 Task: Set the title for the new SSH key to "pc-1".
Action: Mouse moved to (922, 76)
Screenshot: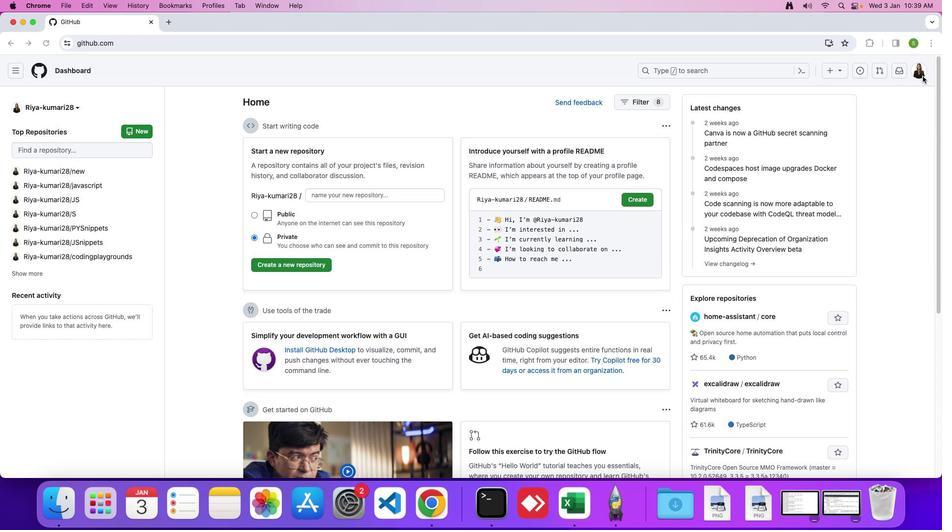 
Action: Mouse pressed left at (922, 76)
Screenshot: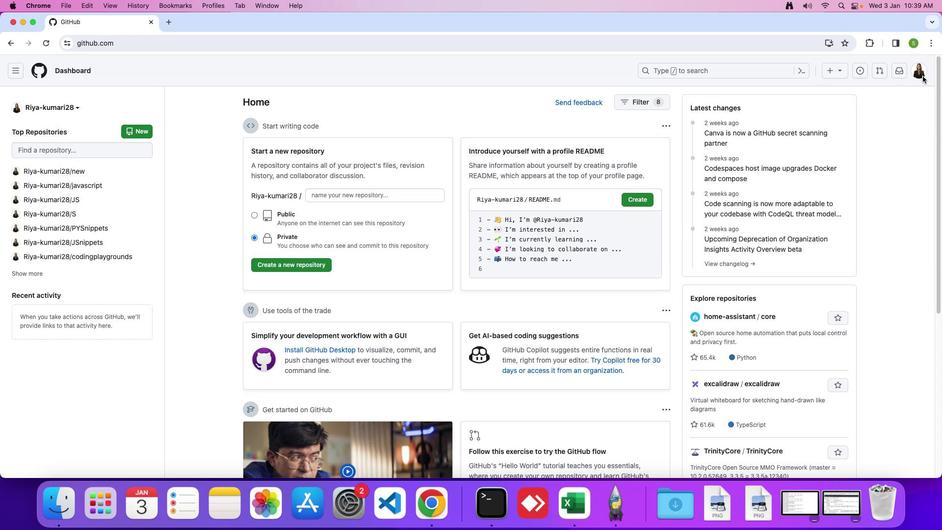 
Action: Mouse moved to (922, 72)
Screenshot: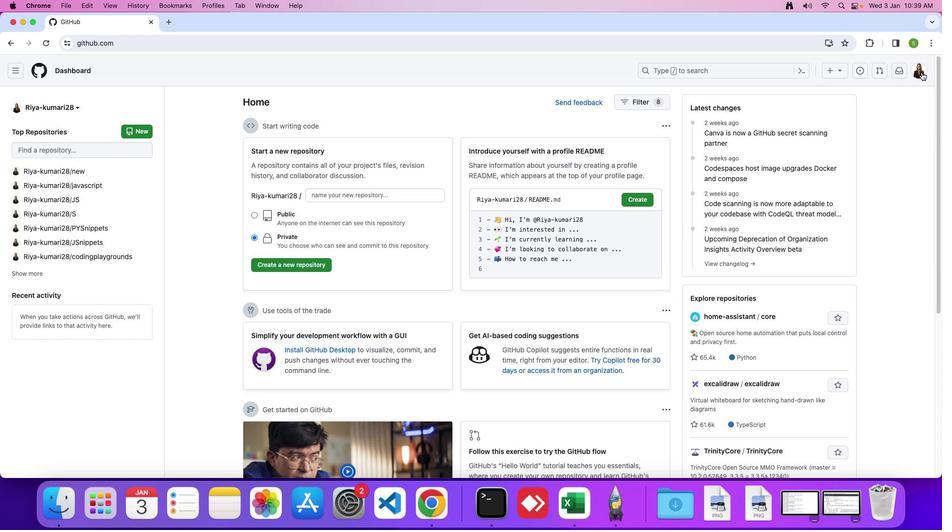 
Action: Mouse pressed left at (922, 72)
Screenshot: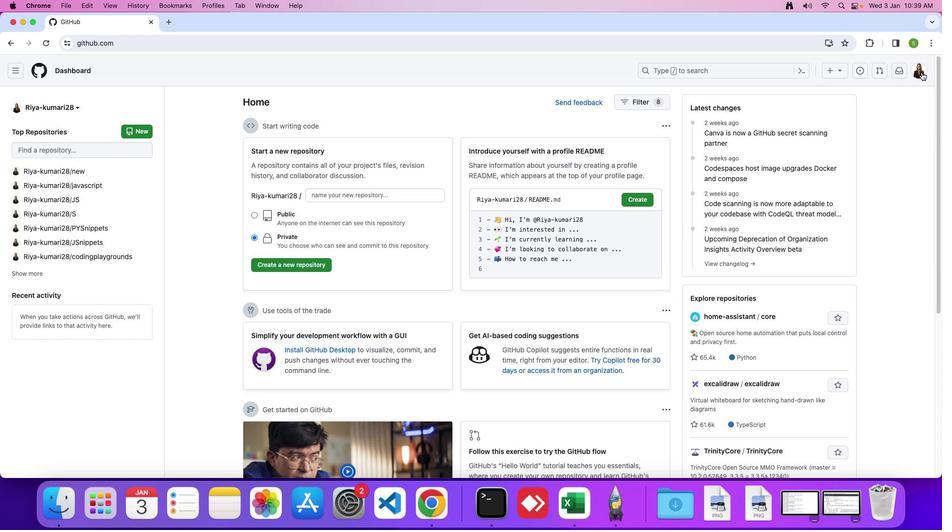 
Action: Mouse moved to (836, 338)
Screenshot: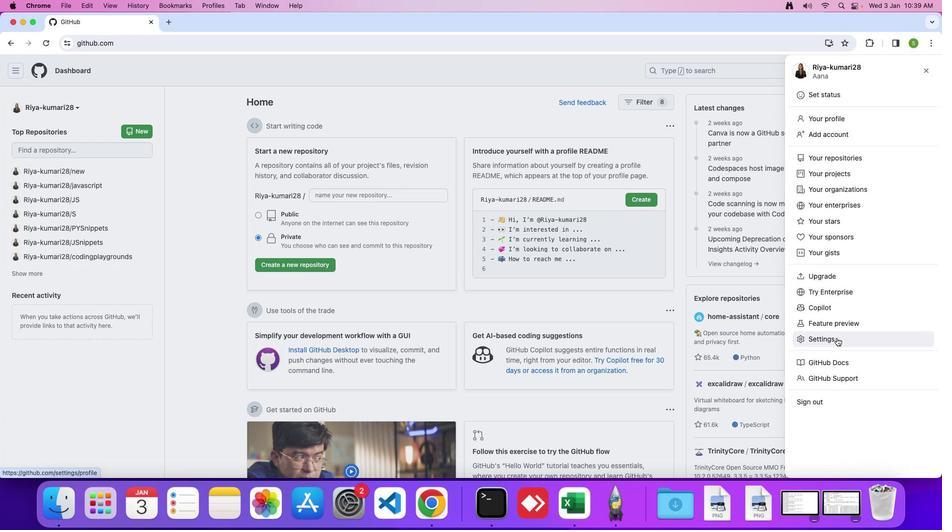 
Action: Mouse pressed left at (836, 338)
Screenshot: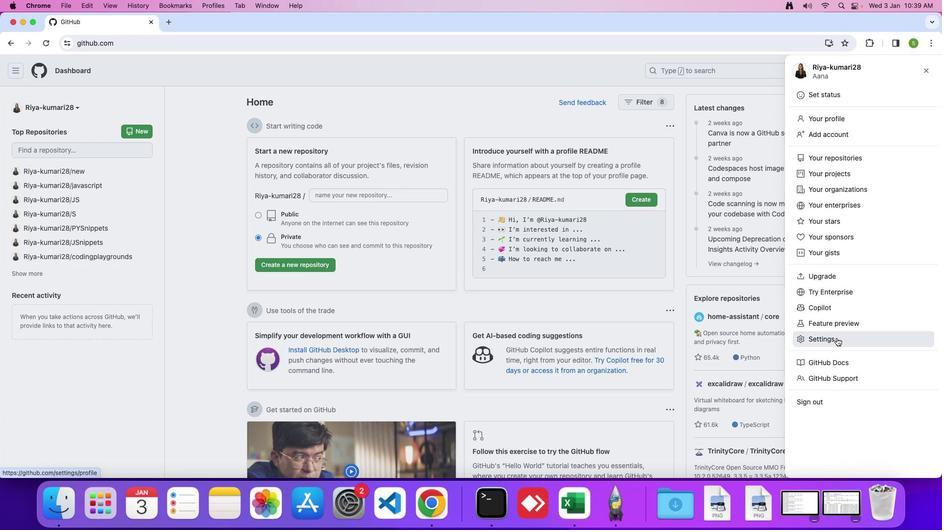
Action: Mouse moved to (226, 296)
Screenshot: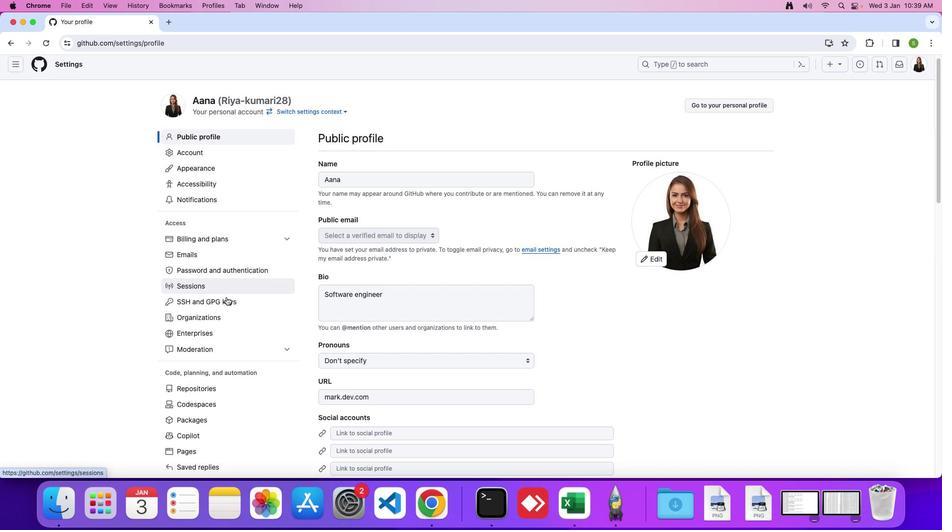 
Action: Mouse scrolled (226, 296) with delta (0, 0)
Screenshot: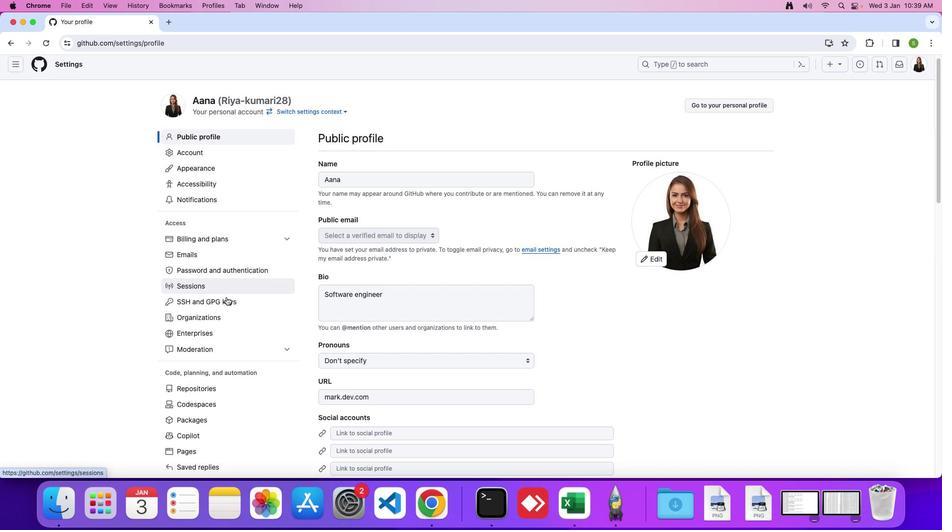 
Action: Mouse scrolled (226, 296) with delta (0, 0)
Screenshot: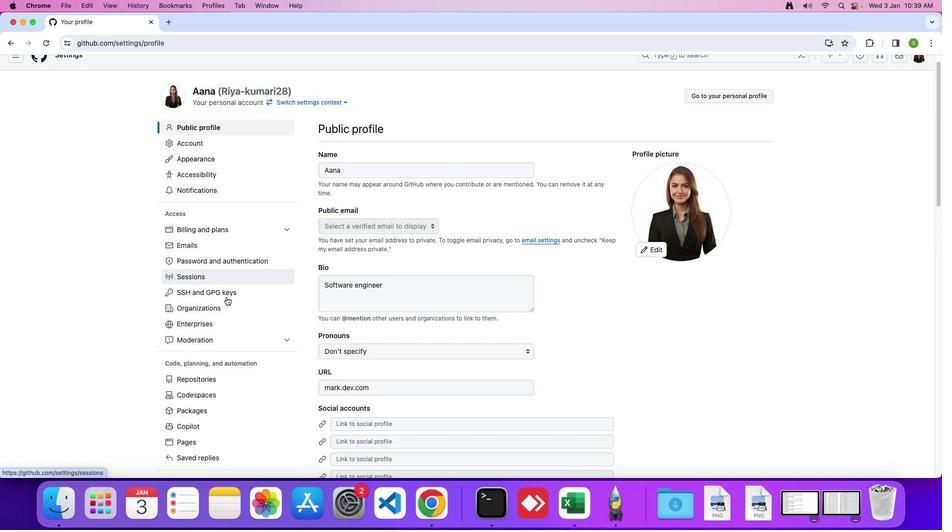 
Action: Mouse scrolled (226, 296) with delta (0, 0)
Screenshot: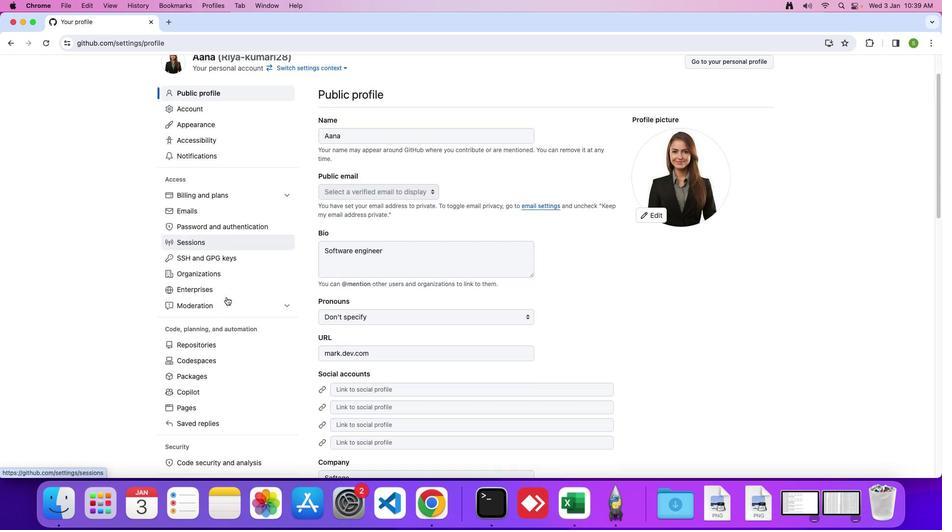 
Action: Mouse moved to (217, 235)
Screenshot: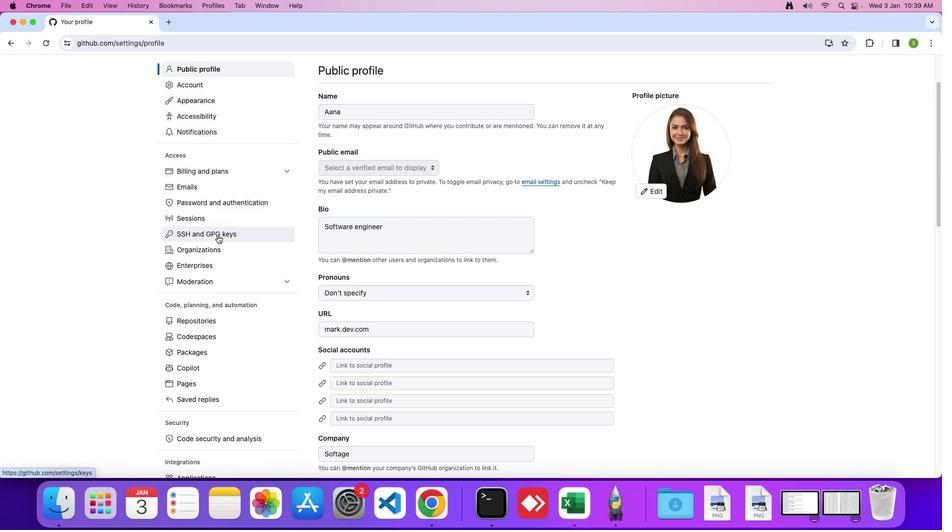 
Action: Mouse pressed left at (217, 235)
Screenshot: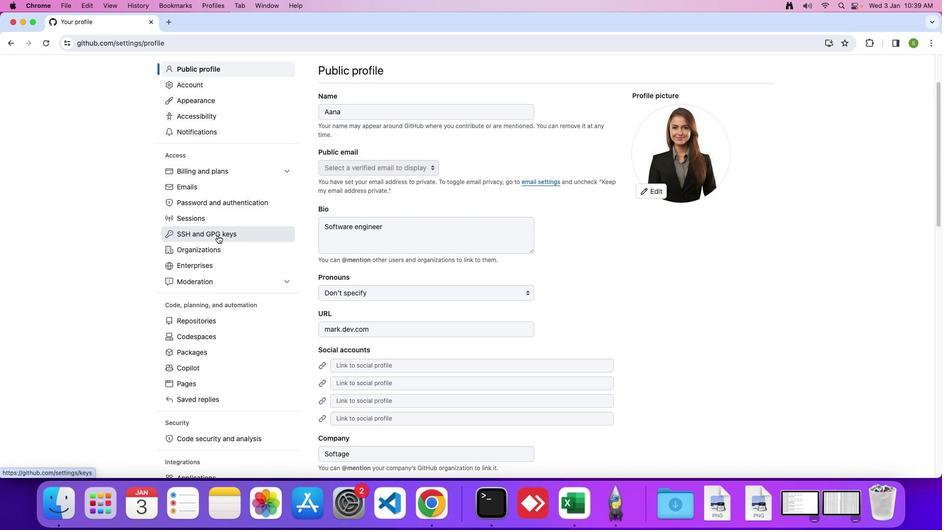 
Action: Mouse moved to (736, 145)
Screenshot: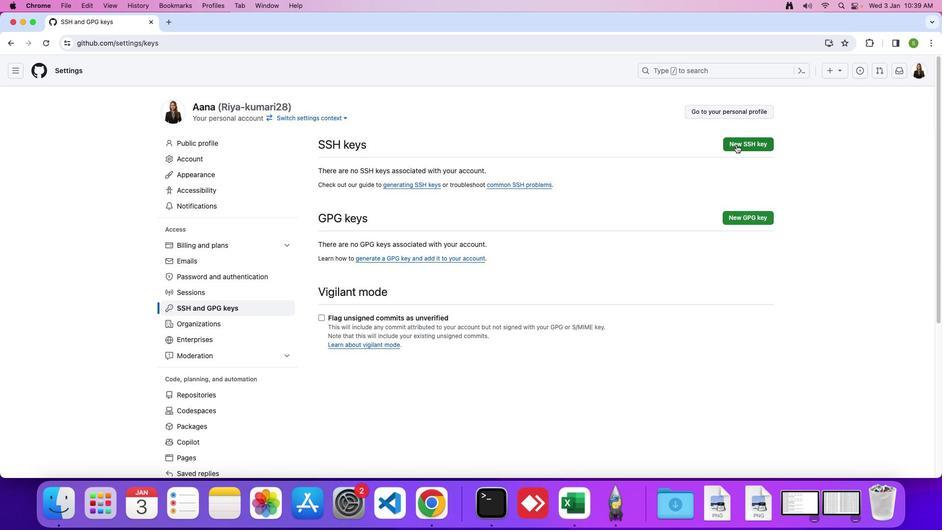 
Action: Mouse pressed left at (736, 145)
Screenshot: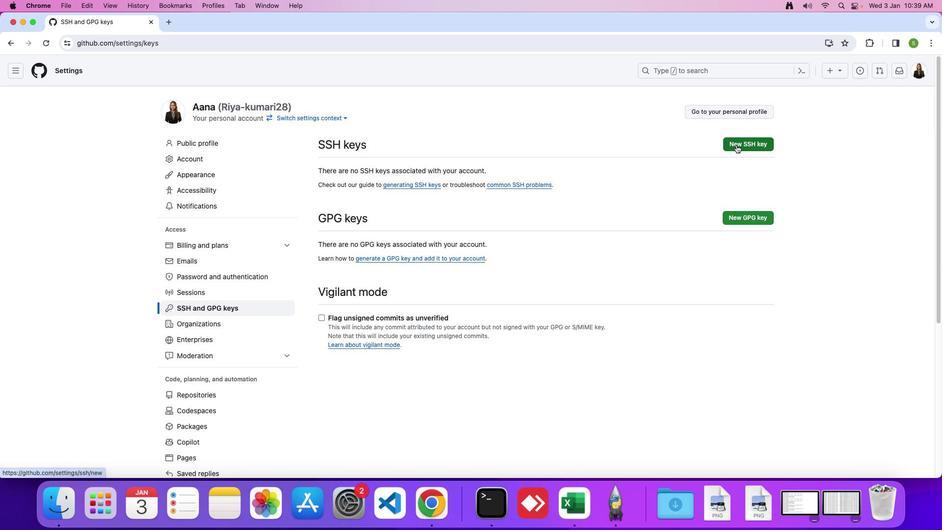 
Action: Mouse moved to (466, 185)
Screenshot: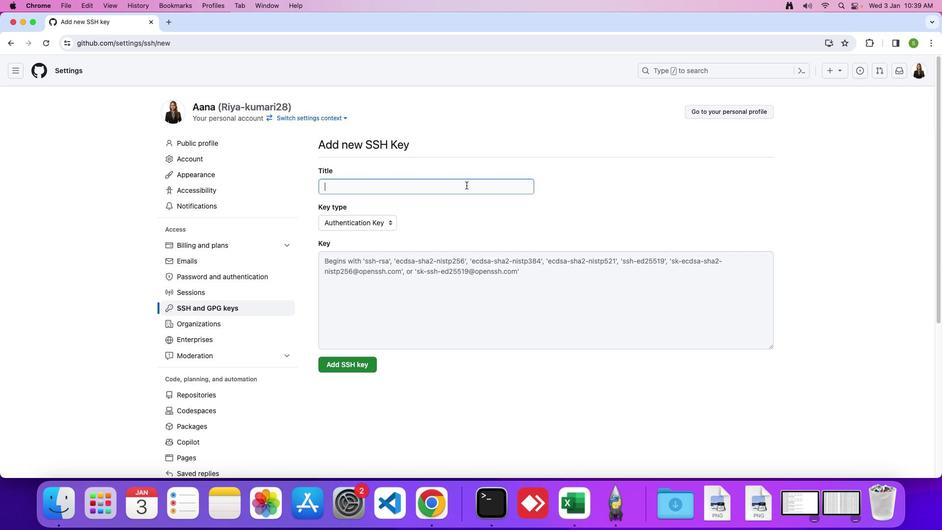 
Action: Mouse pressed left at (466, 185)
Screenshot: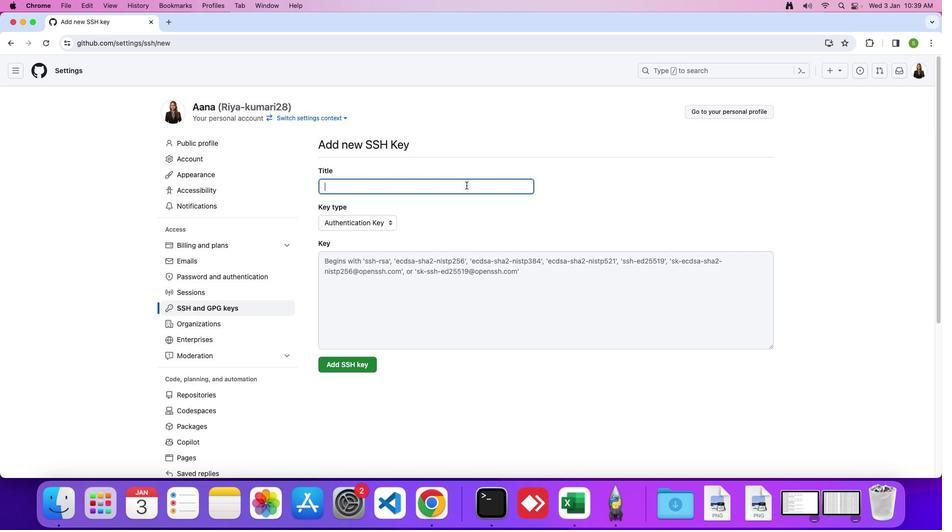 
Action: Key pressed Key.caps_lock'p''c''-''1'
Screenshot: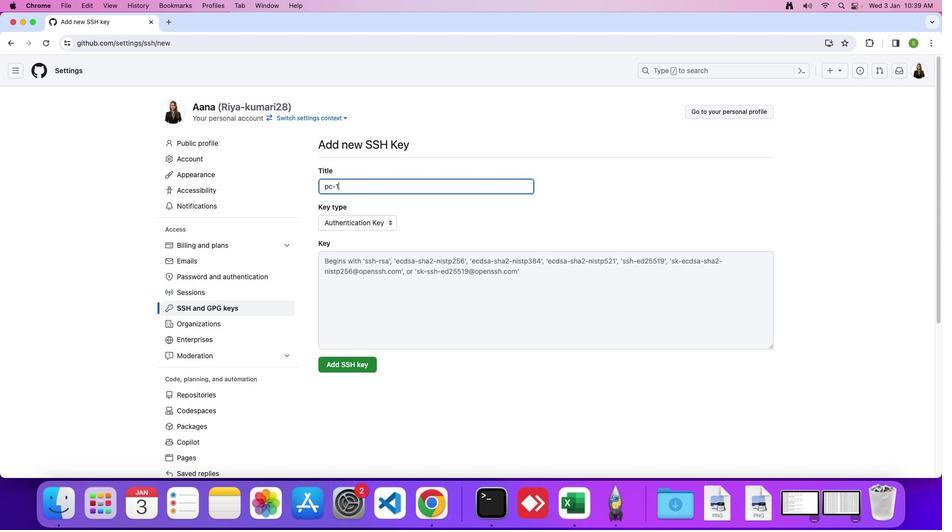 
